 Task: Sort the caches in the repository "Javascript" by recently used.
Action: Mouse moved to (1177, 188)
Screenshot: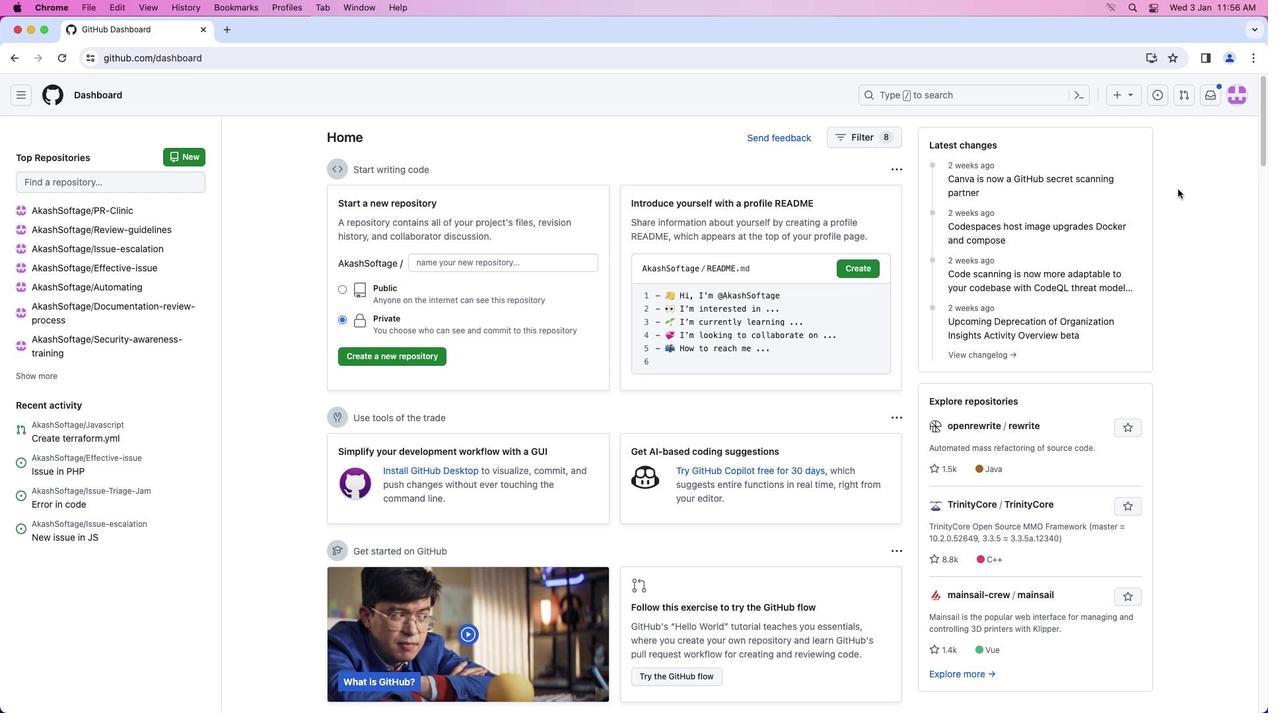 
Action: Mouse pressed left at (1177, 188)
Screenshot: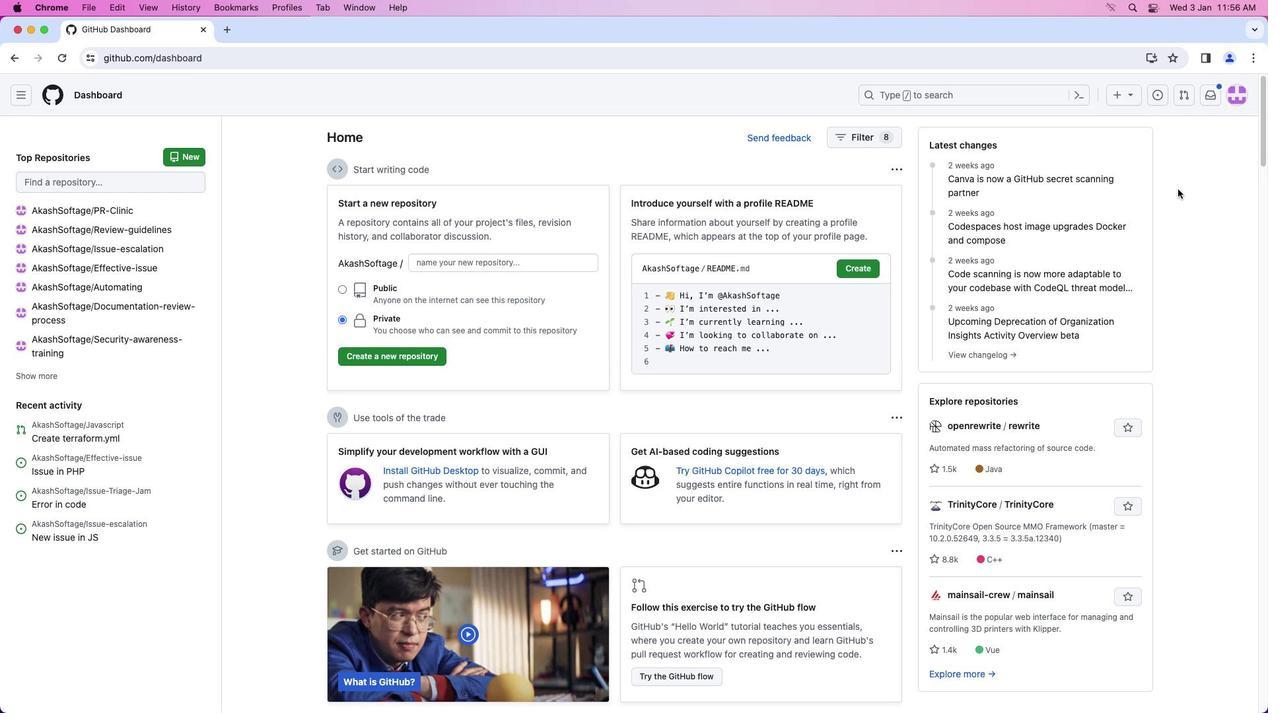 
Action: Mouse moved to (1238, 97)
Screenshot: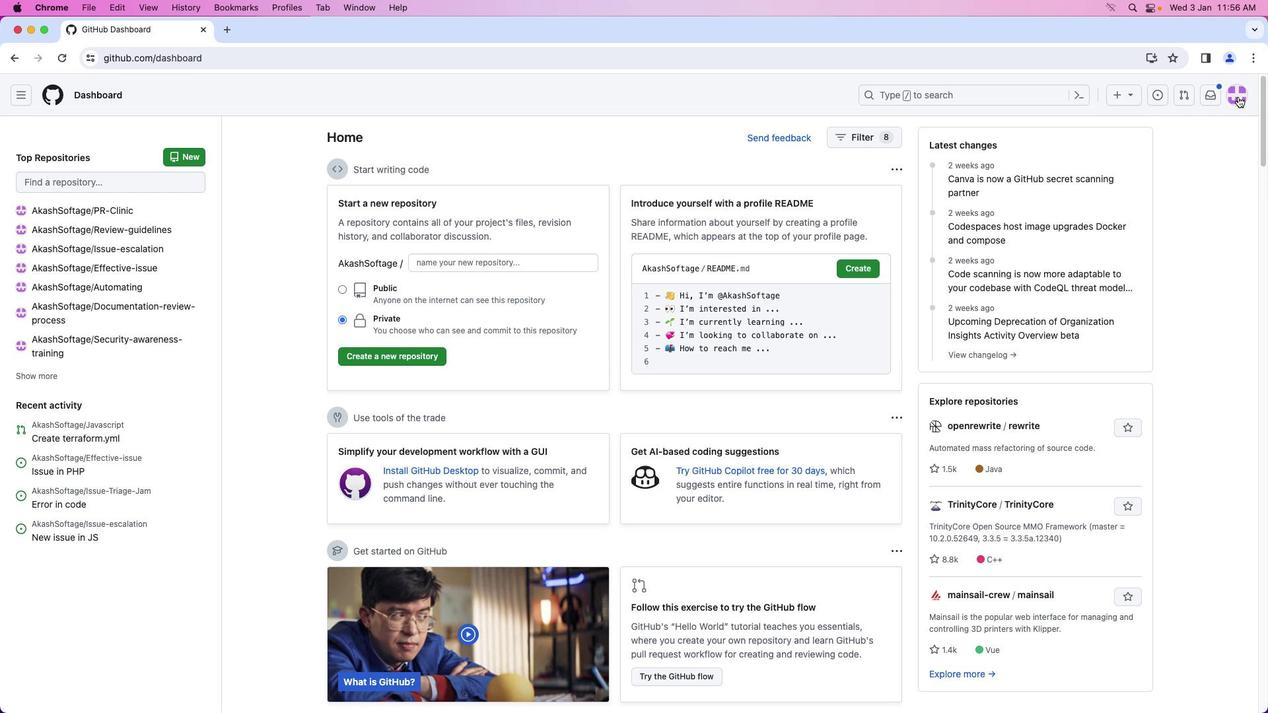 
Action: Mouse pressed left at (1238, 97)
Screenshot: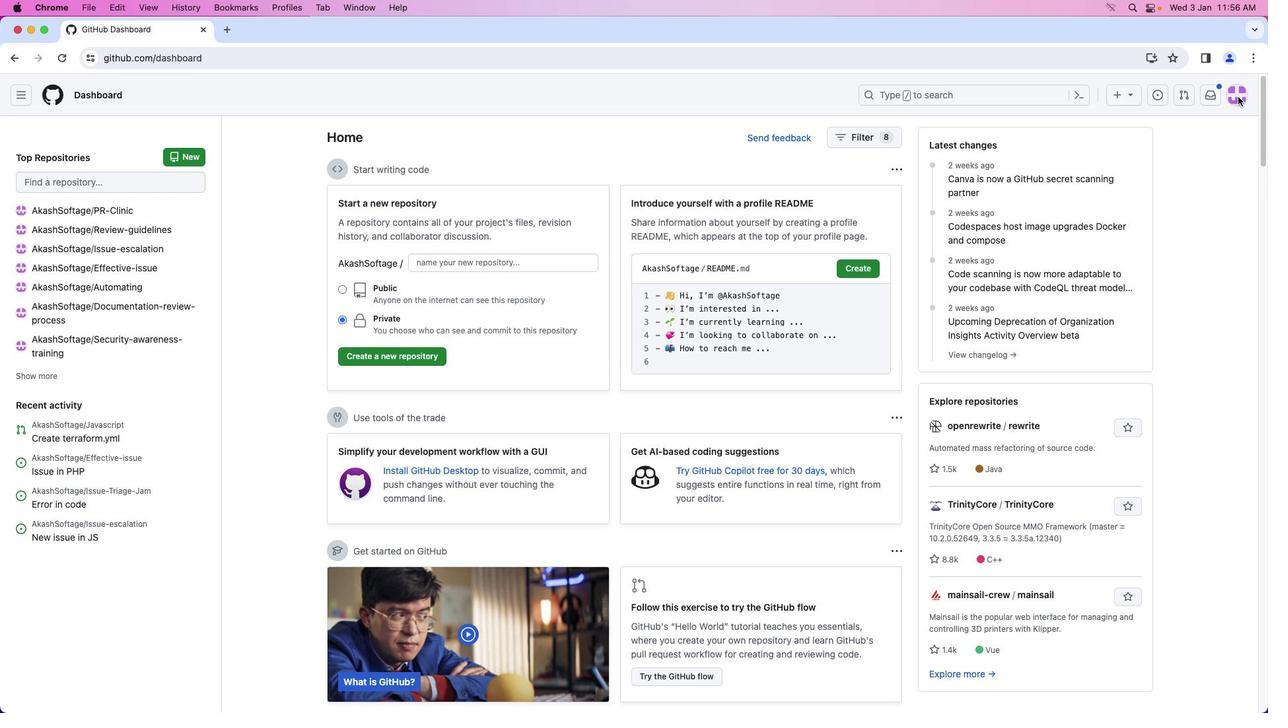 
Action: Mouse moved to (1166, 216)
Screenshot: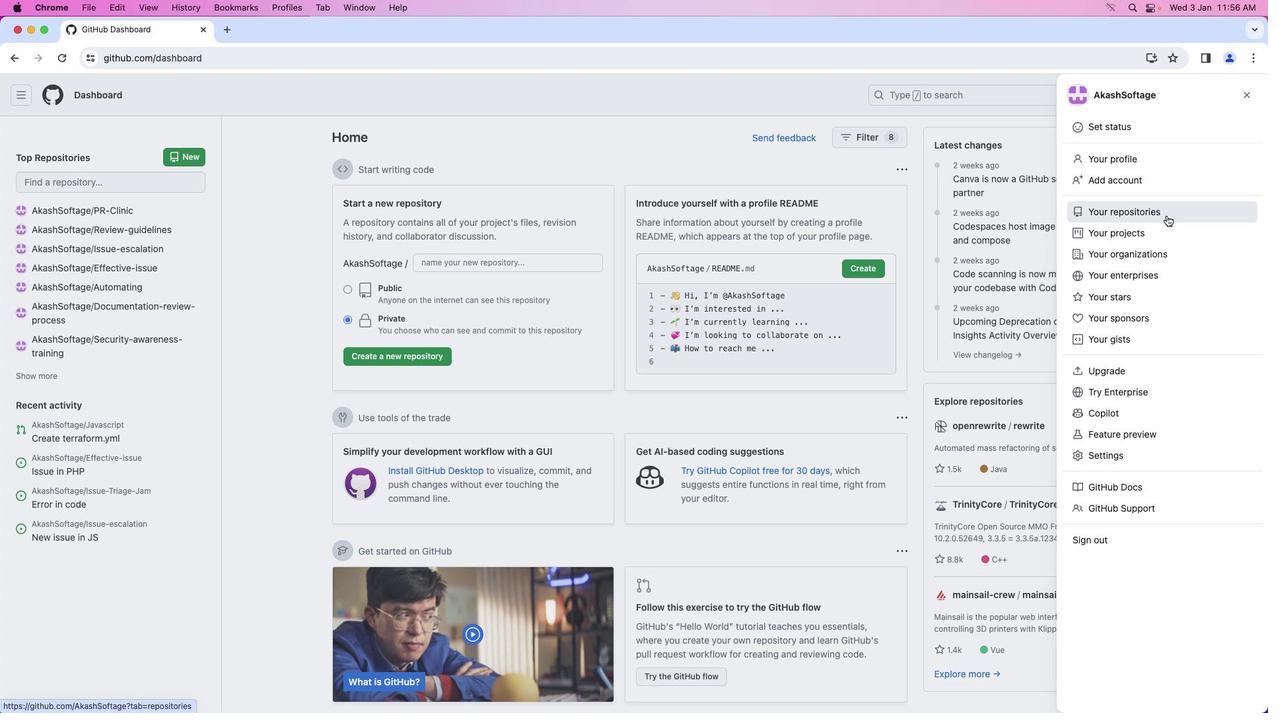 
Action: Mouse pressed left at (1166, 216)
Screenshot: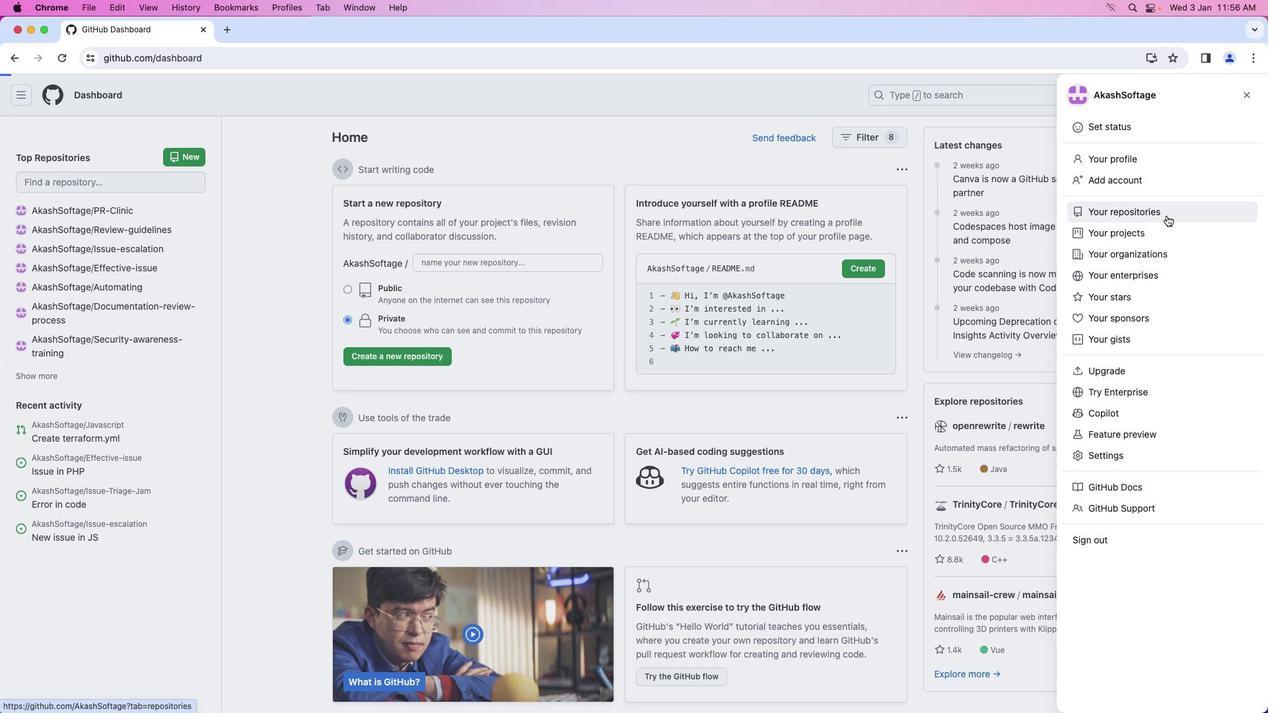 
Action: Mouse moved to (465, 223)
Screenshot: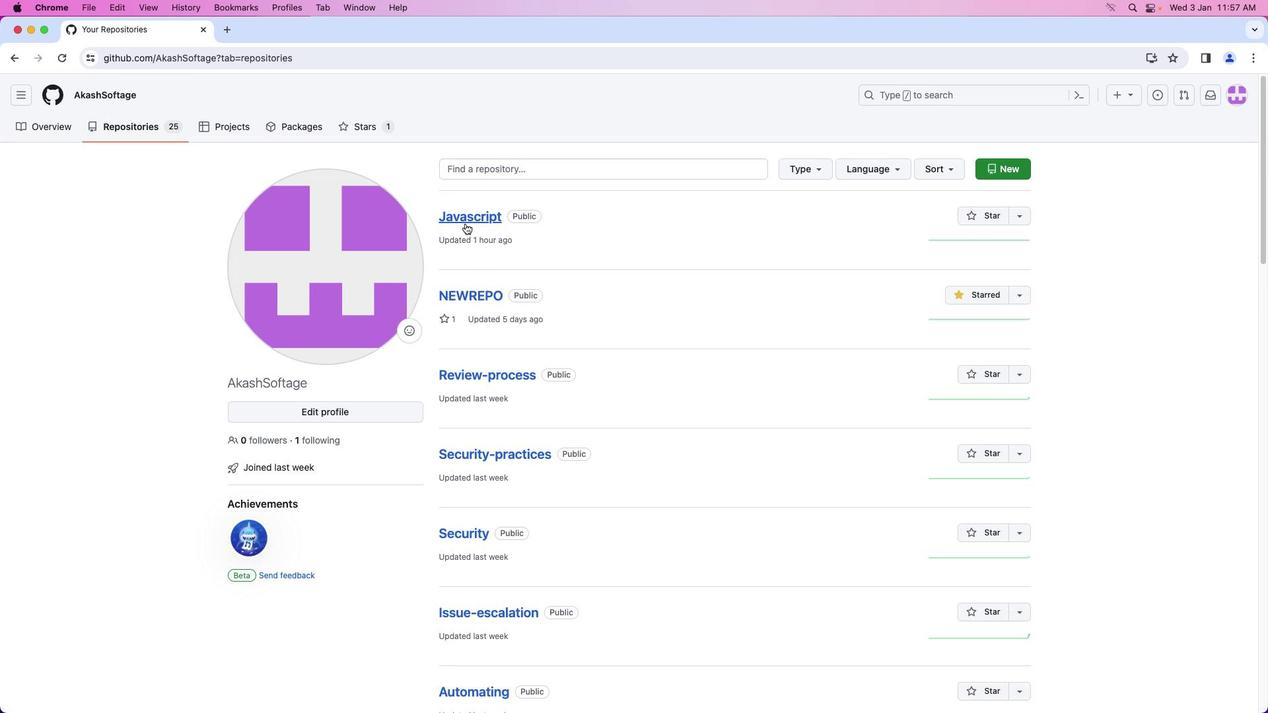 
Action: Mouse pressed left at (465, 223)
Screenshot: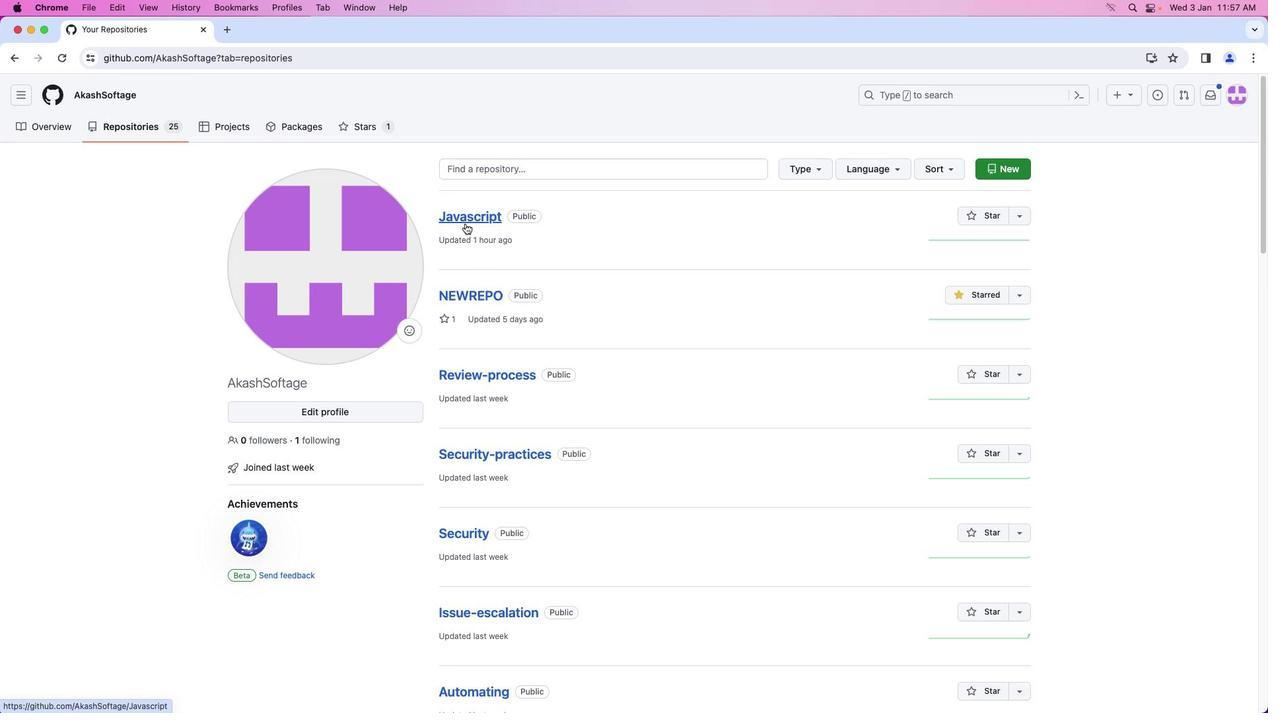 
Action: Mouse moved to (251, 128)
Screenshot: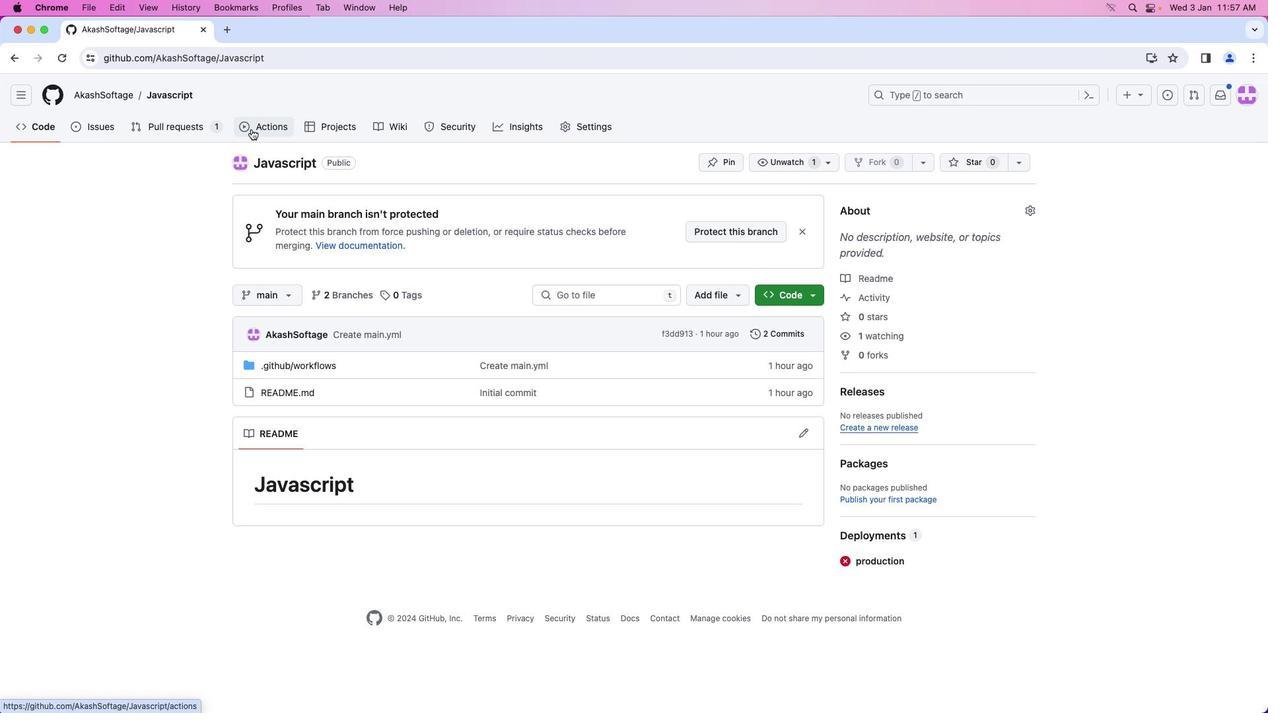 
Action: Mouse pressed left at (251, 128)
Screenshot: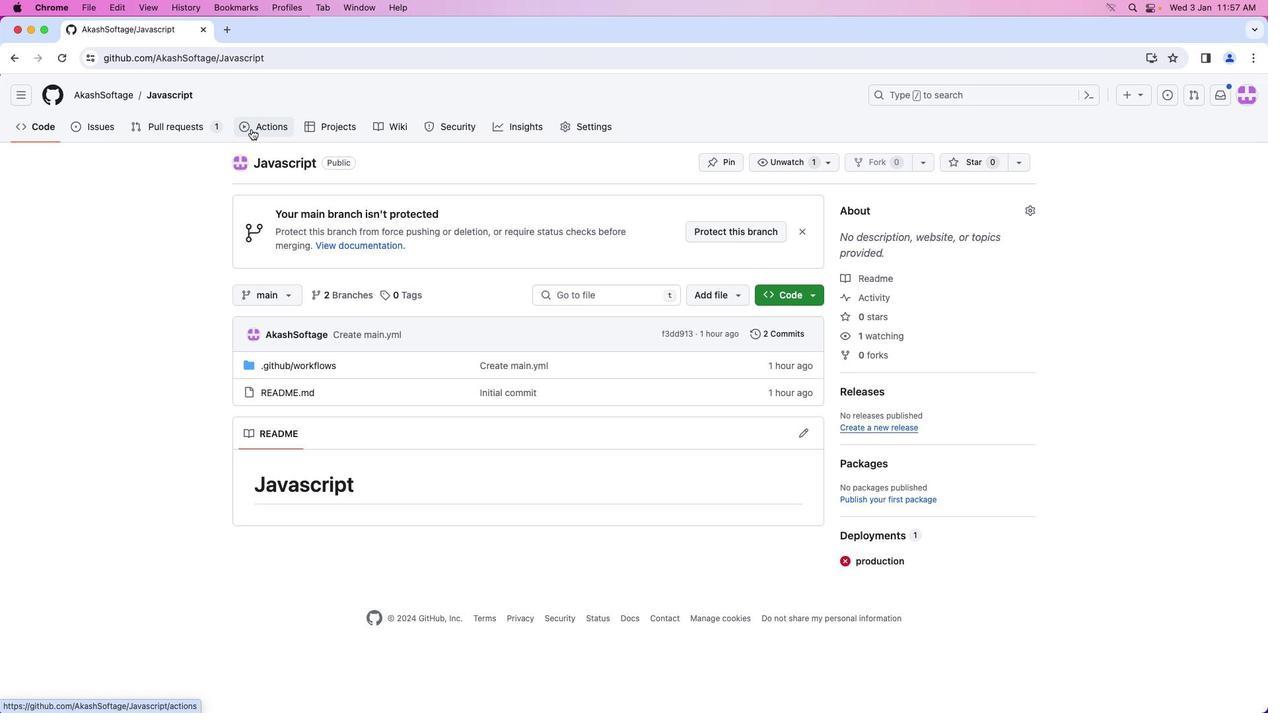 
Action: Mouse moved to (114, 300)
Screenshot: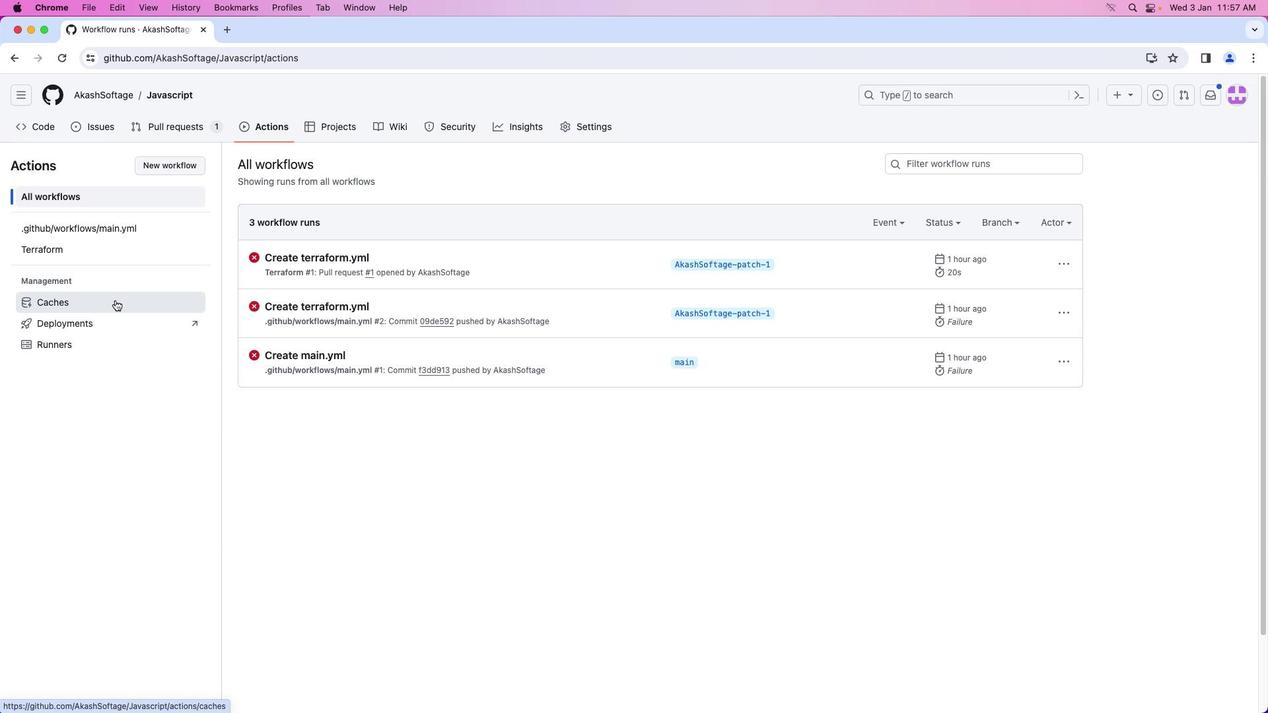 
Action: Mouse pressed left at (114, 300)
Screenshot: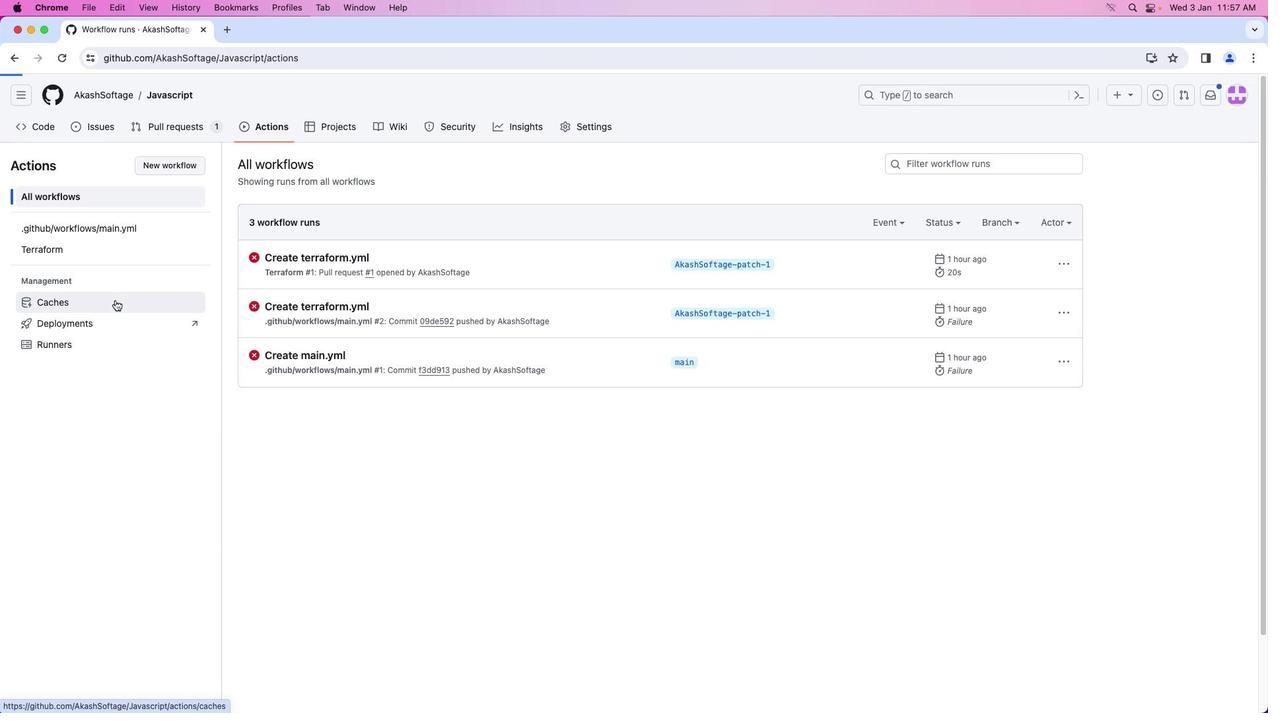 
Action: Mouse moved to (1065, 222)
Screenshot: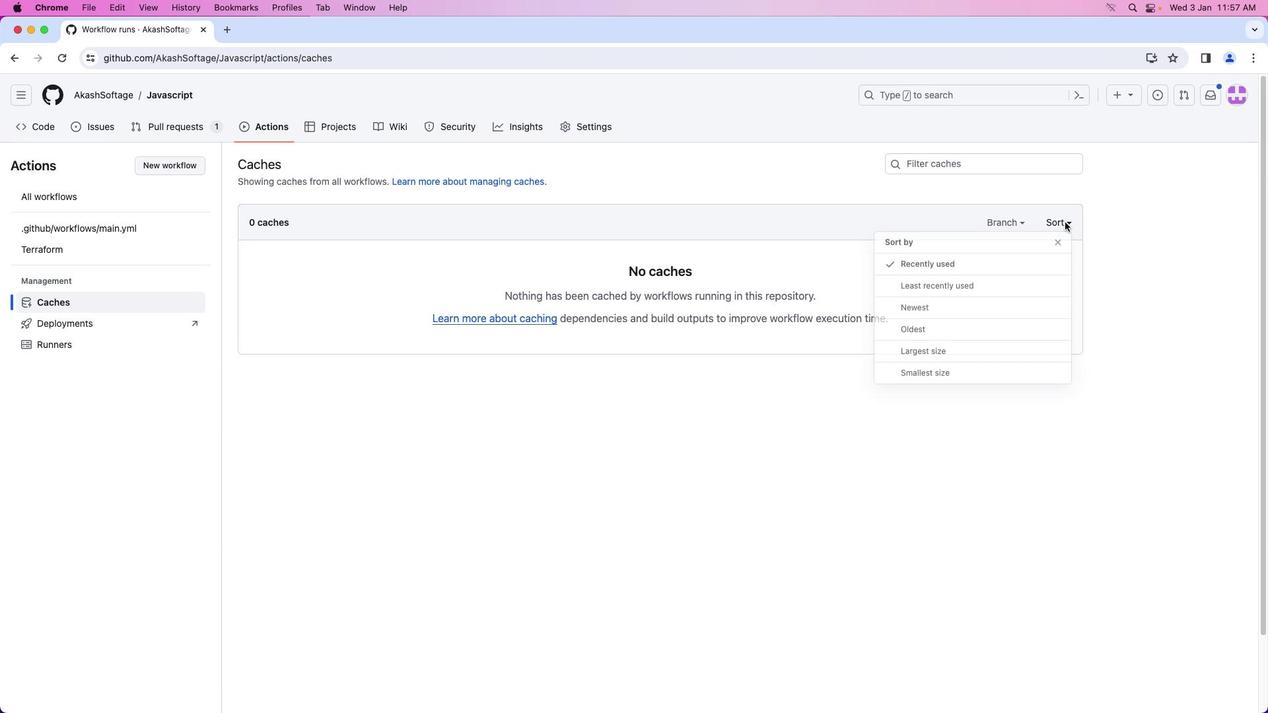 
Action: Mouse pressed left at (1065, 222)
Screenshot: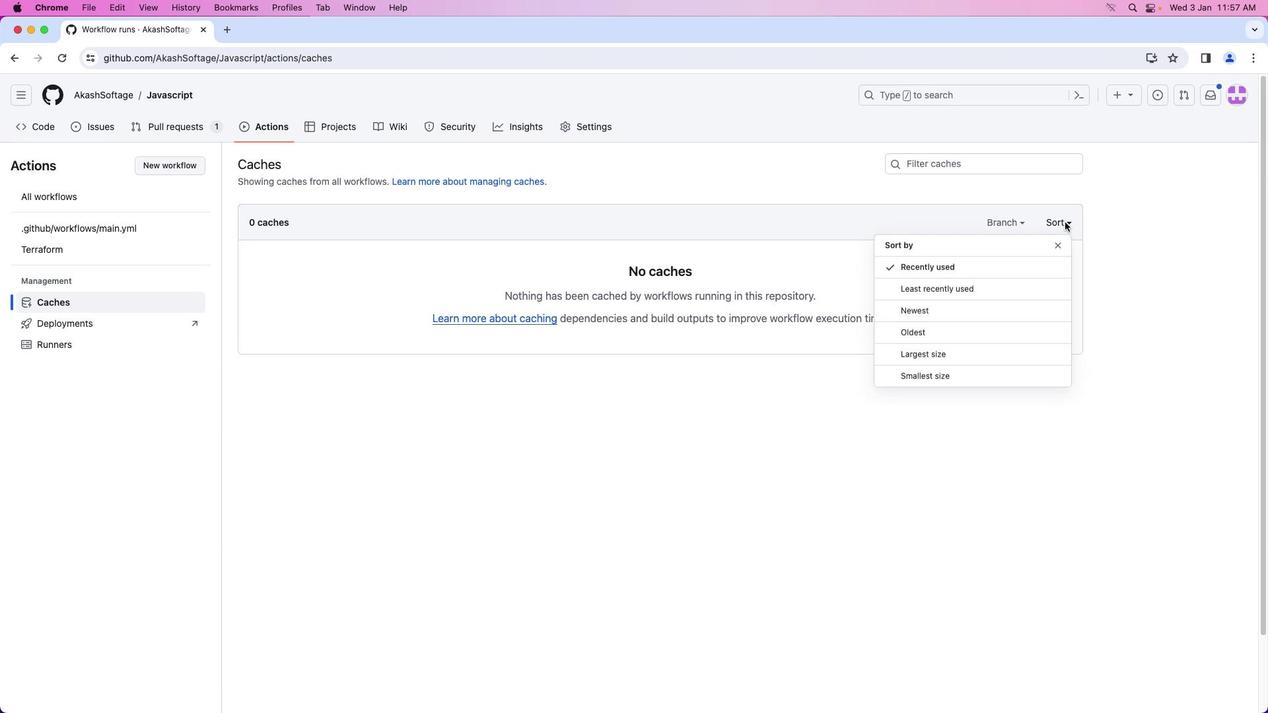 
Action: Mouse moved to (973, 270)
Screenshot: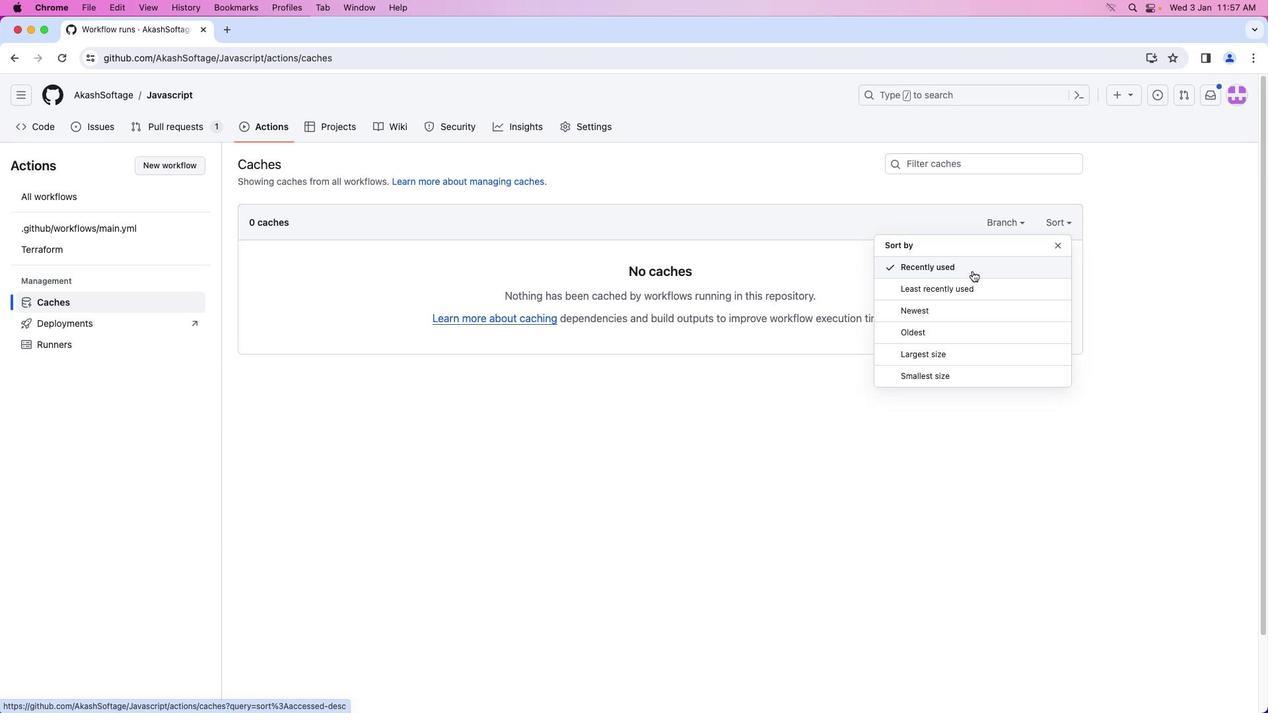 
Action: Mouse pressed left at (973, 270)
Screenshot: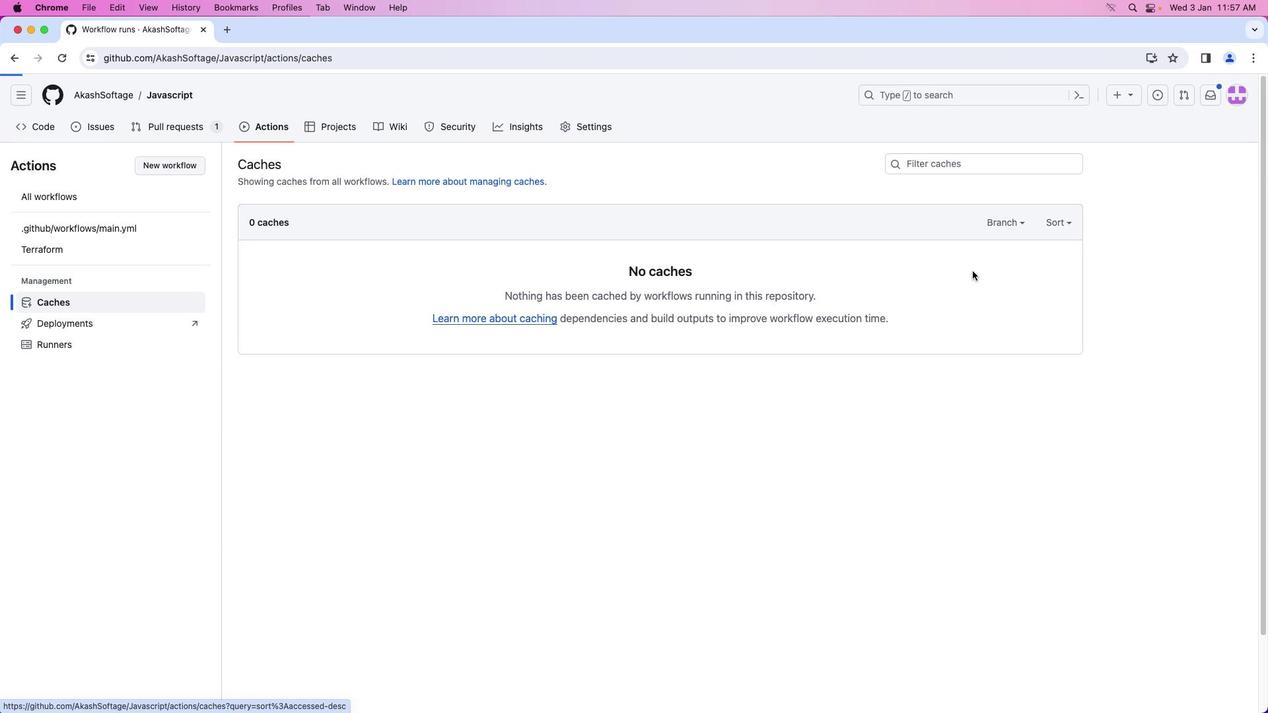 
